 Task: Create a due date automation trigger when advanced on, 2 working days after a card is due add fields without custom field "Resume" set to 10 at 11:00 AM.
Action: Mouse moved to (971, 78)
Screenshot: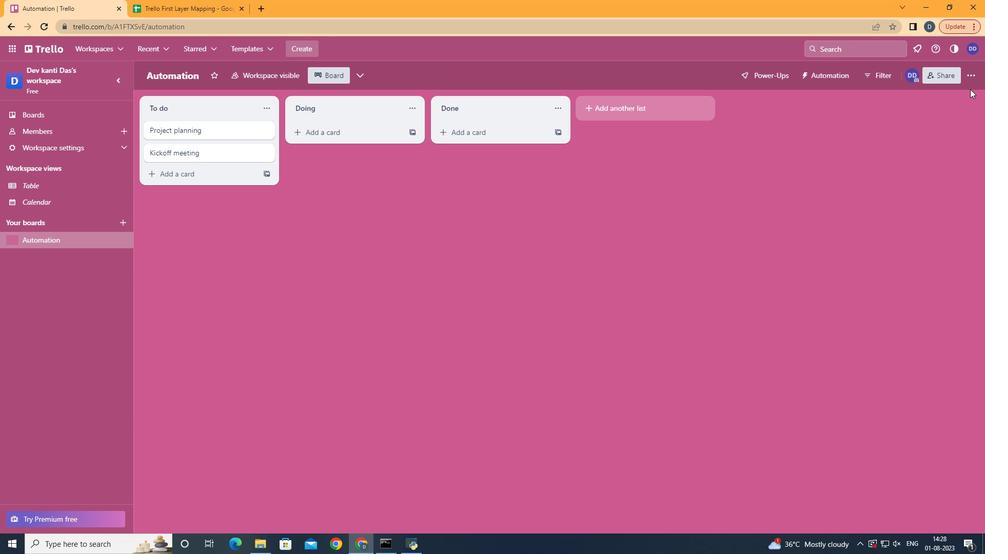 
Action: Mouse pressed left at (971, 78)
Screenshot: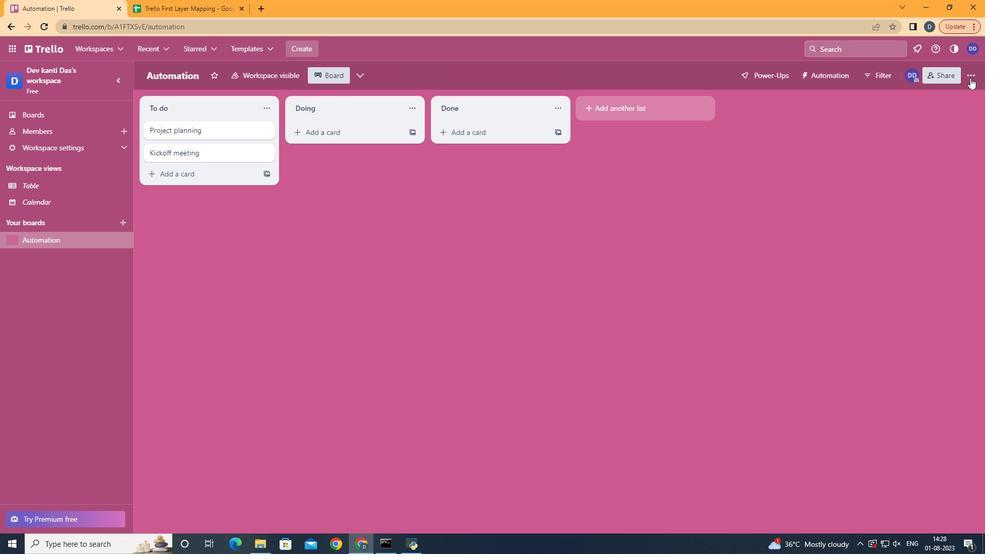 
Action: Mouse moved to (903, 211)
Screenshot: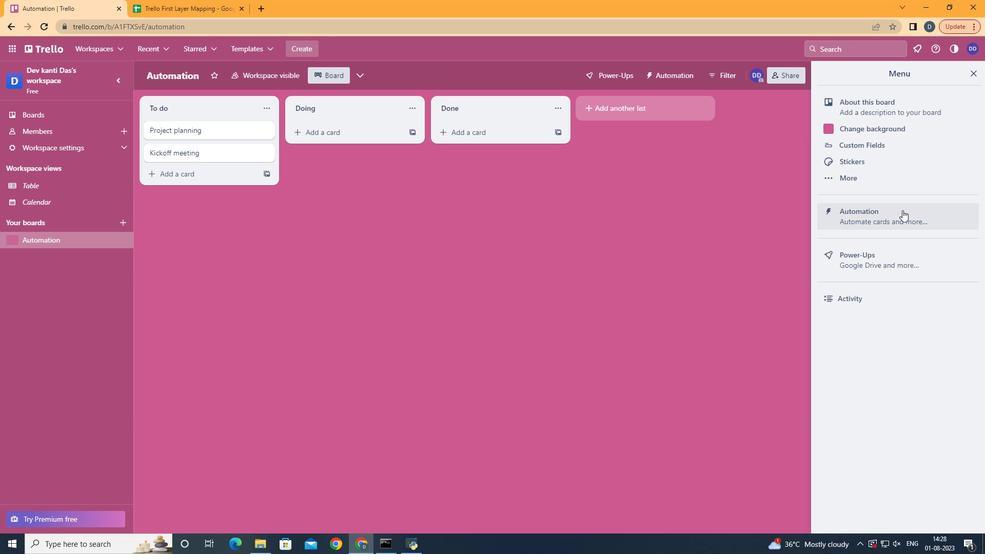 
Action: Mouse pressed left at (903, 211)
Screenshot: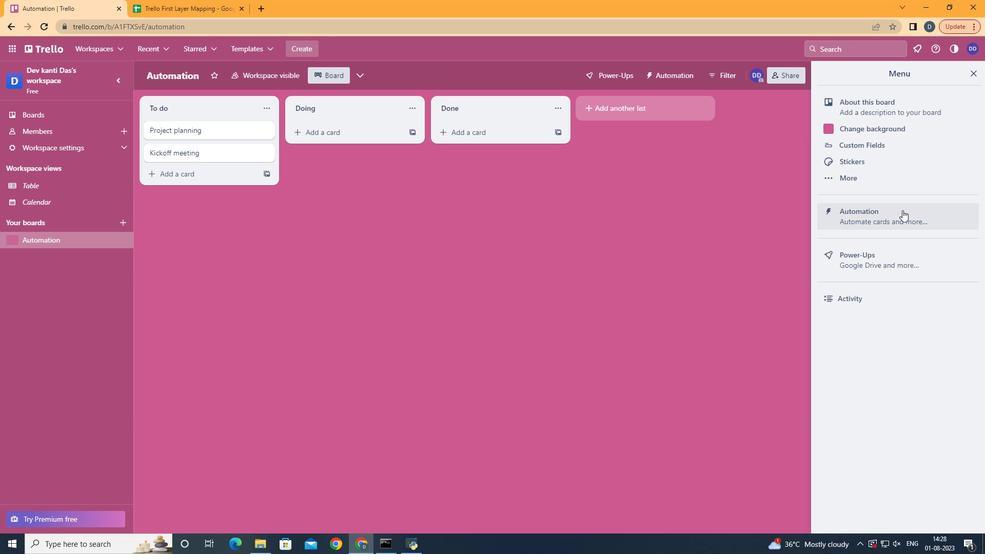 
Action: Mouse moved to (211, 203)
Screenshot: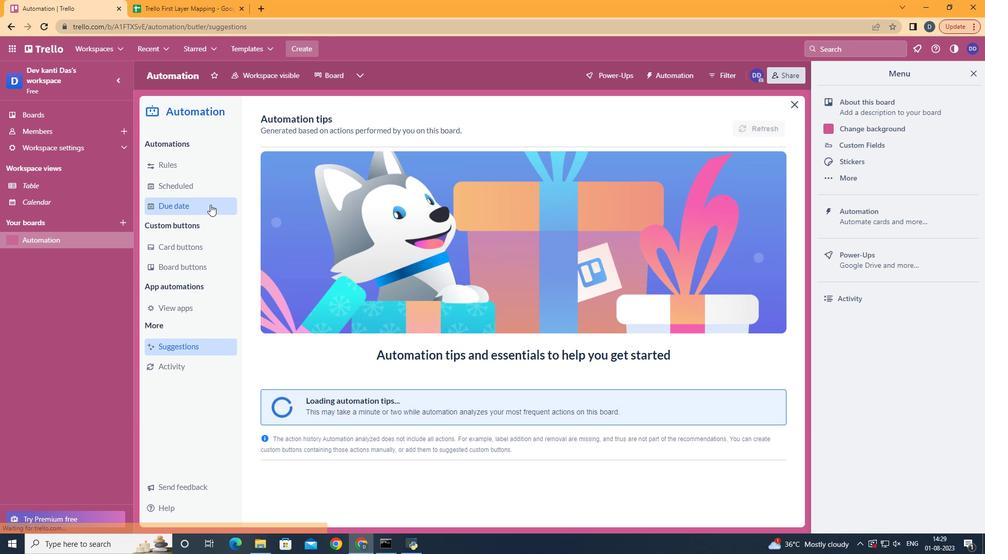 
Action: Mouse pressed left at (211, 203)
Screenshot: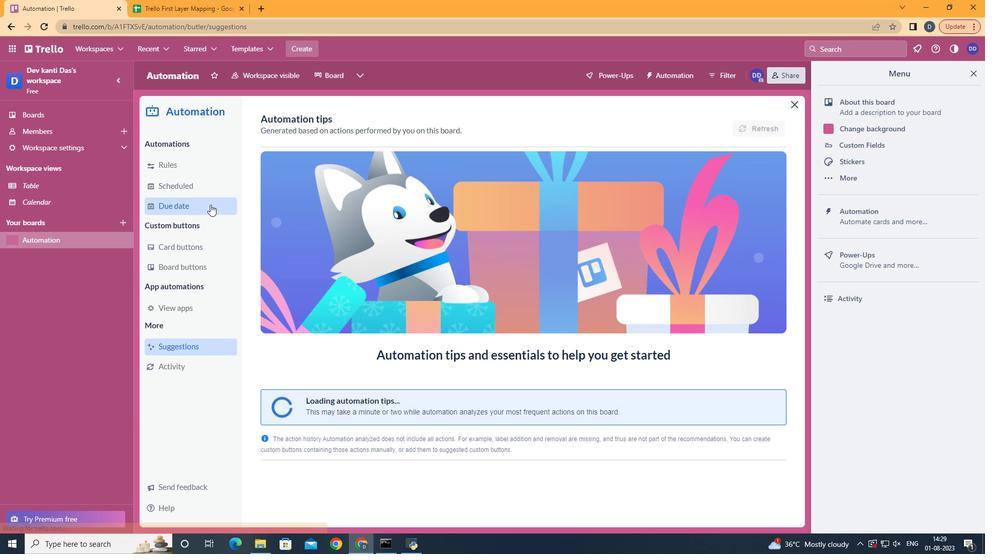 
Action: Mouse moved to (728, 125)
Screenshot: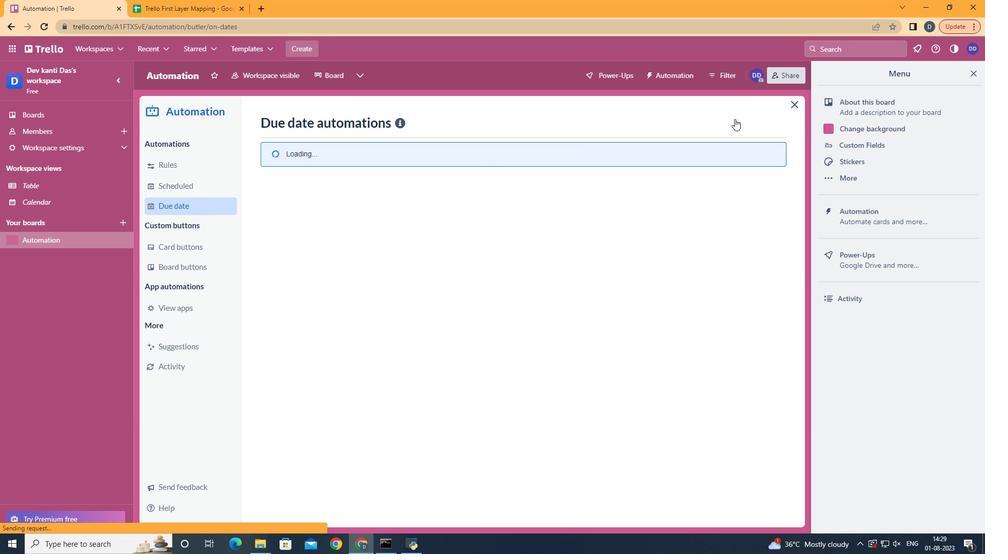 
Action: Mouse pressed left at (728, 125)
Screenshot: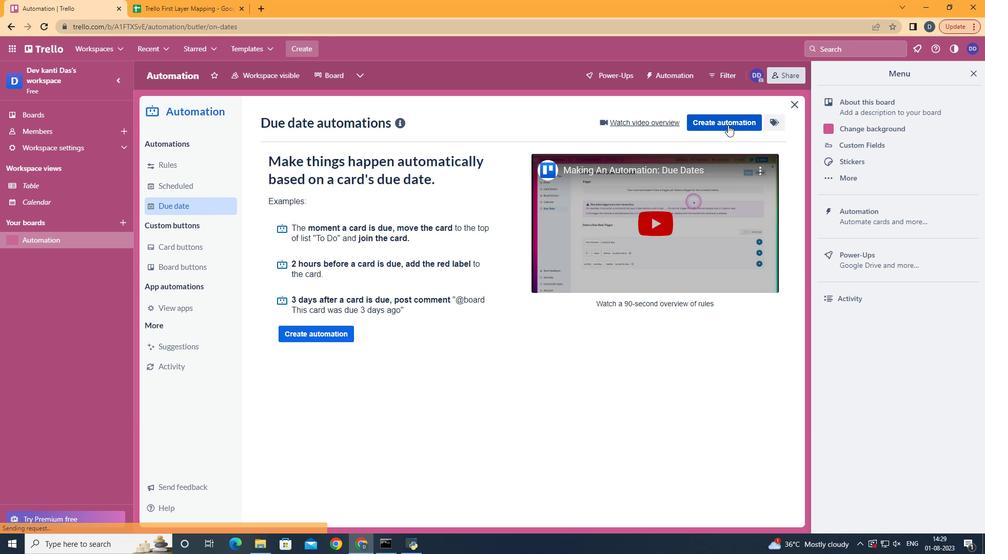 
Action: Mouse moved to (495, 220)
Screenshot: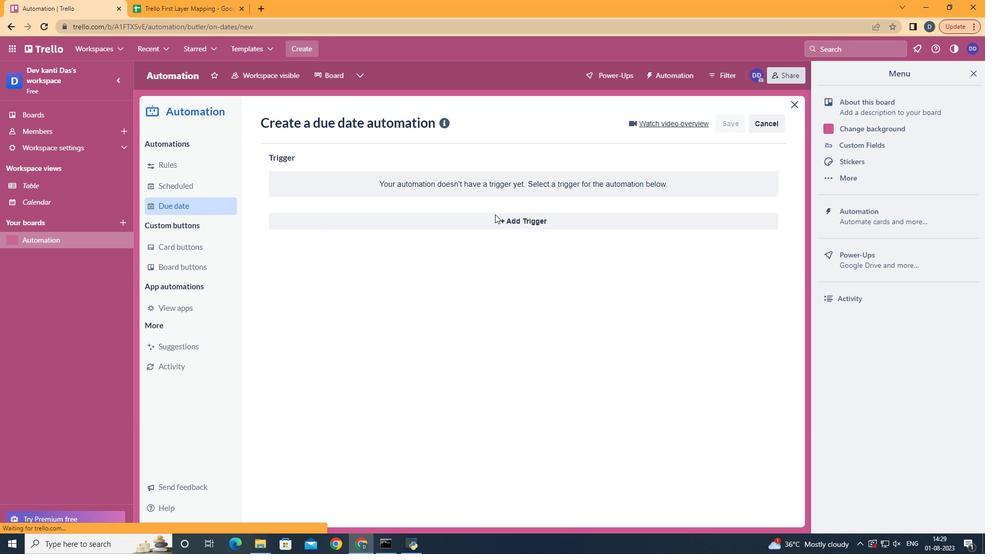 
Action: Mouse pressed left at (495, 220)
Screenshot: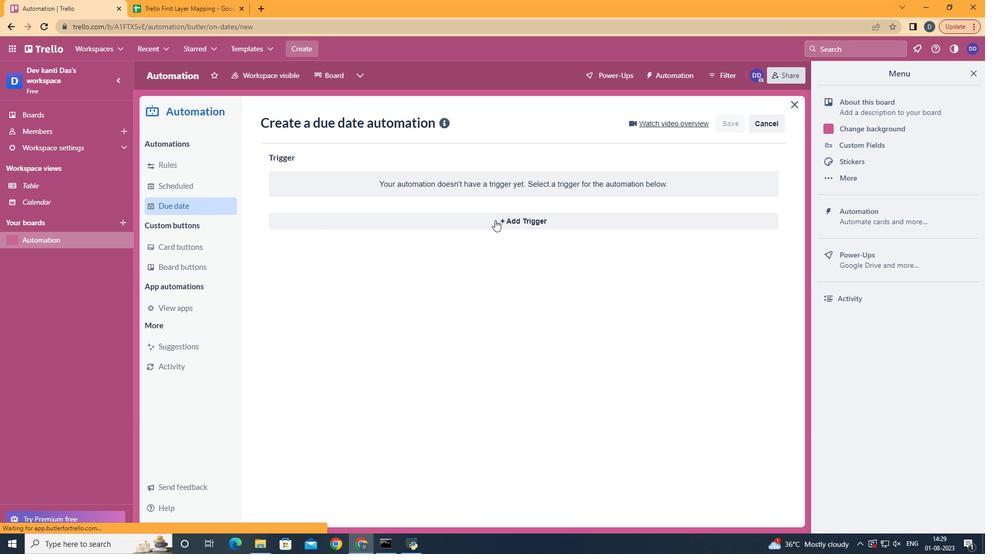 
Action: Mouse moved to (332, 413)
Screenshot: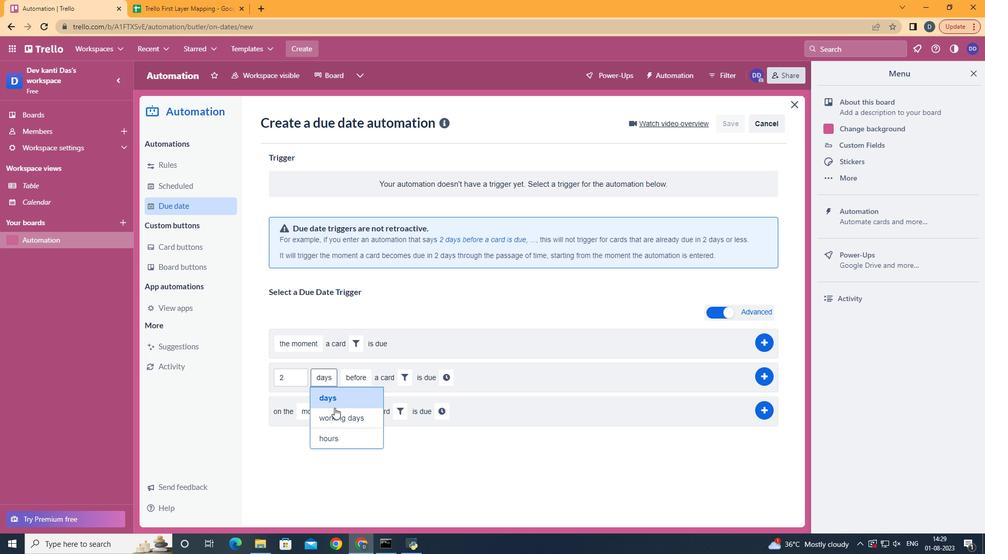 
Action: Mouse pressed left at (332, 413)
Screenshot: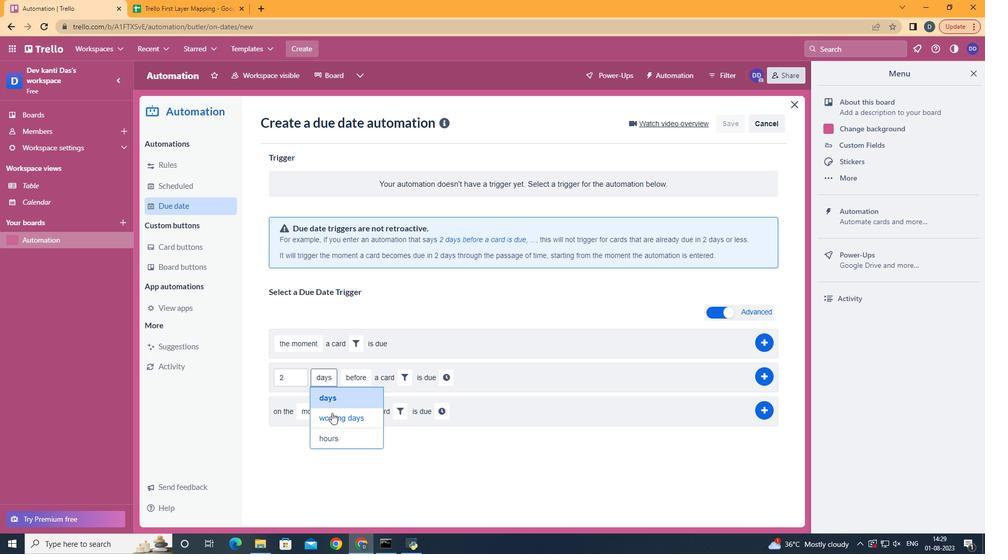 
Action: Mouse moved to (379, 418)
Screenshot: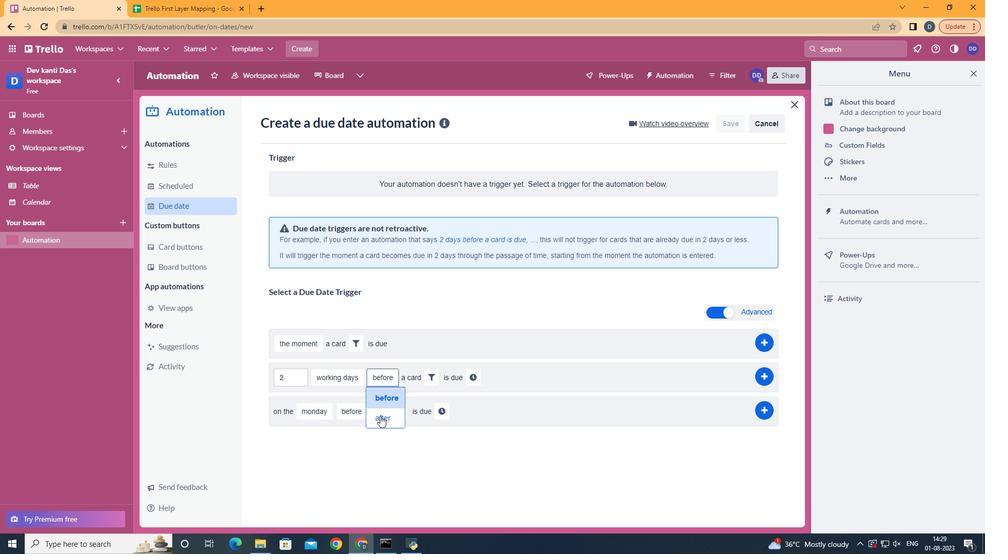 
Action: Mouse pressed left at (379, 418)
Screenshot: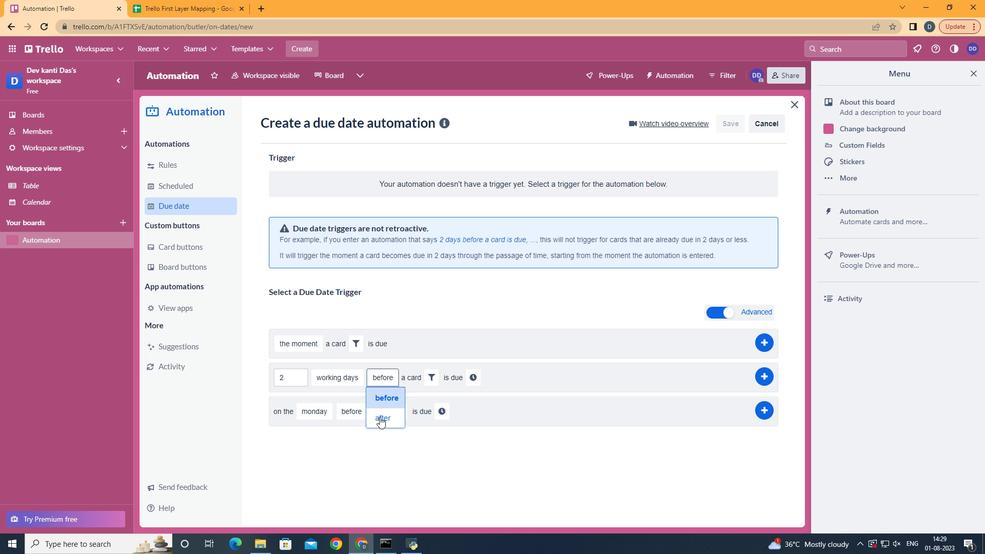 
Action: Mouse moved to (425, 383)
Screenshot: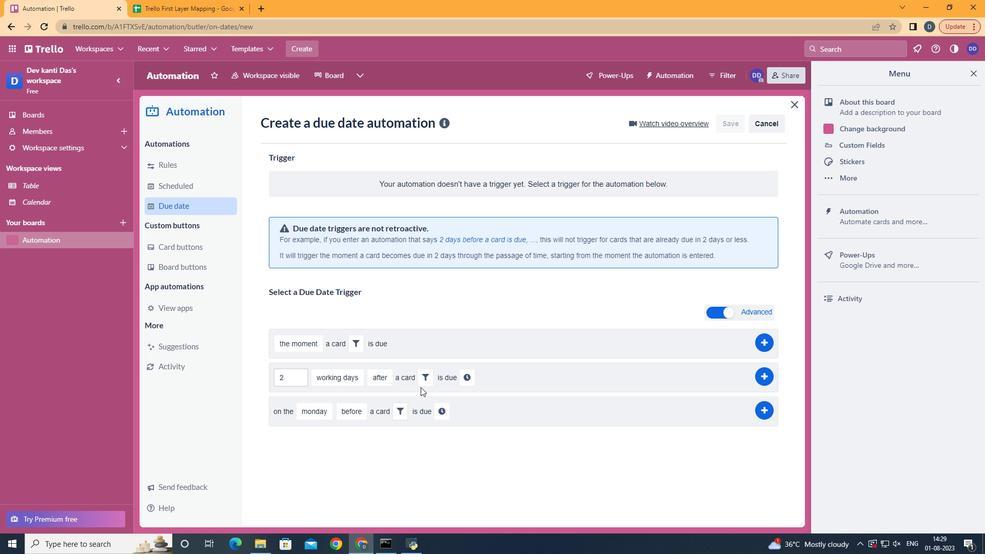 
Action: Mouse pressed left at (425, 383)
Screenshot: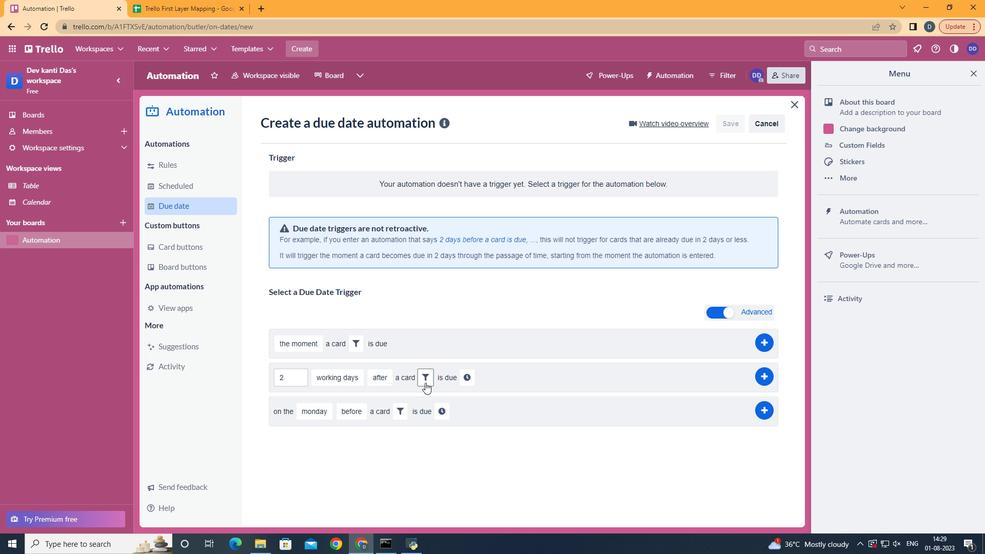 
Action: Mouse moved to (587, 404)
Screenshot: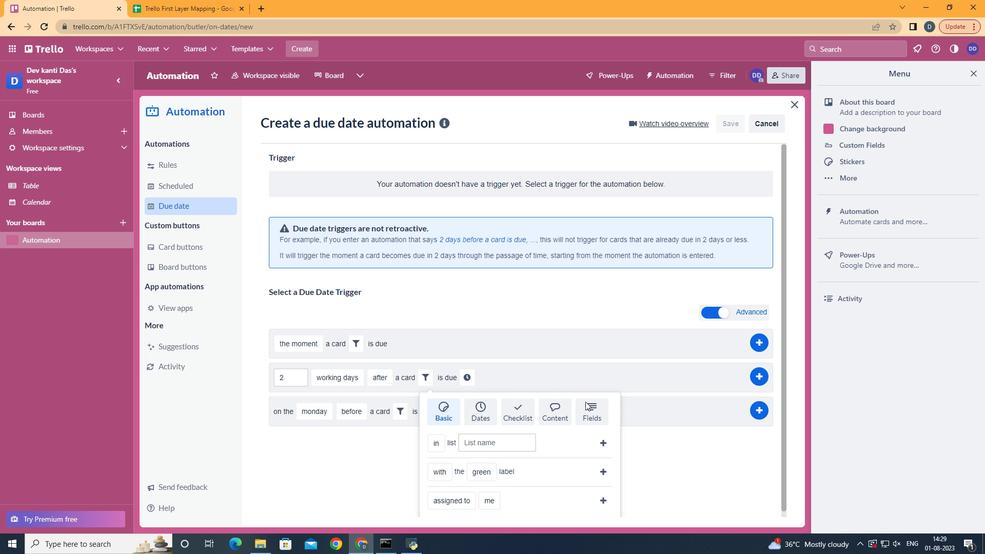 
Action: Mouse pressed left at (587, 404)
Screenshot: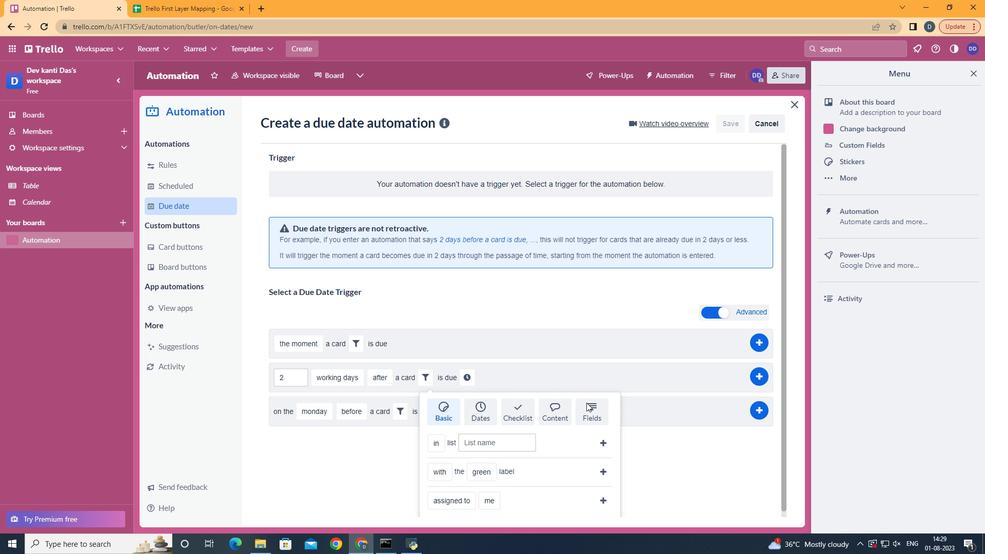 
Action: Mouse scrolled (587, 404) with delta (0, 0)
Screenshot: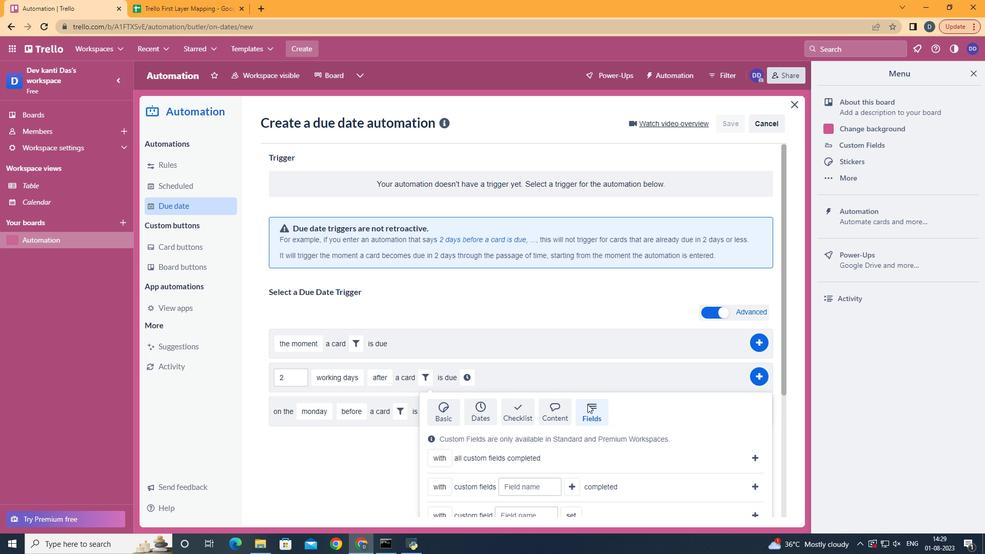 
Action: Mouse scrolled (587, 404) with delta (0, 0)
Screenshot: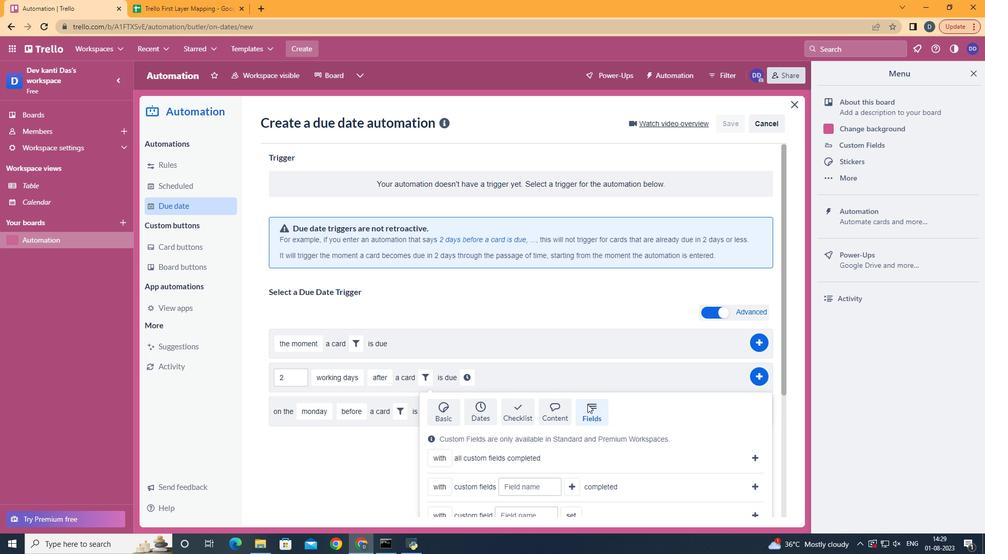 
Action: Mouse scrolled (587, 404) with delta (0, 0)
Screenshot: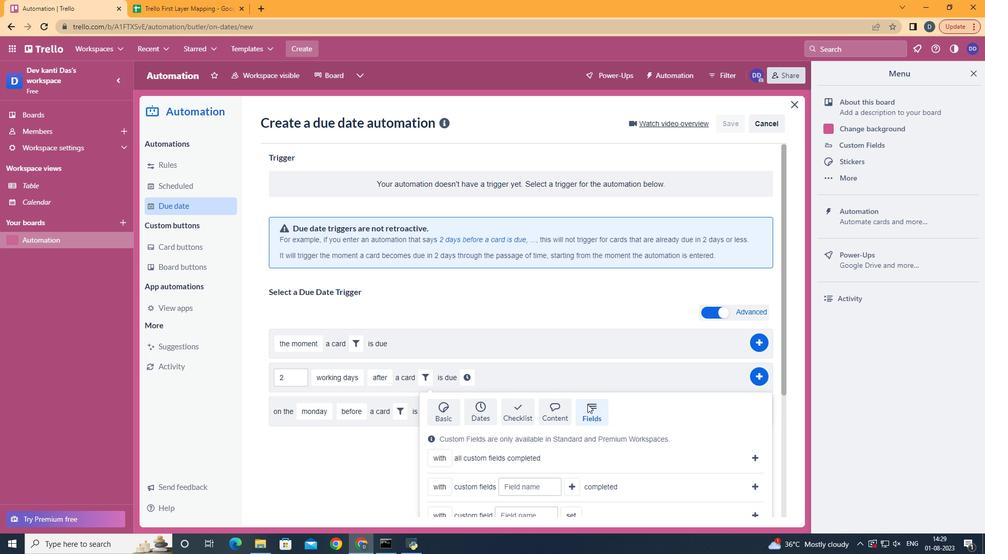 
Action: Mouse scrolled (587, 404) with delta (0, 0)
Screenshot: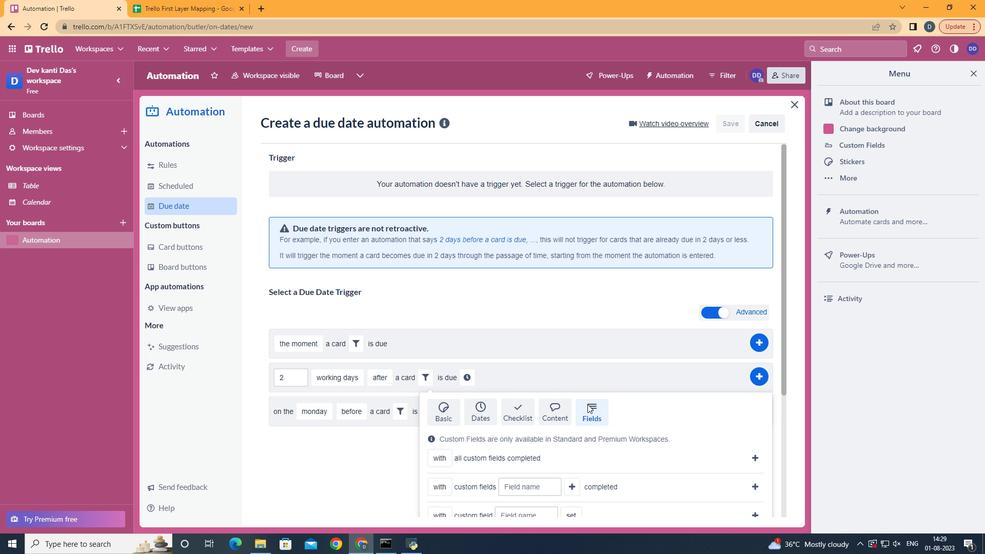 
Action: Mouse moved to (451, 403)
Screenshot: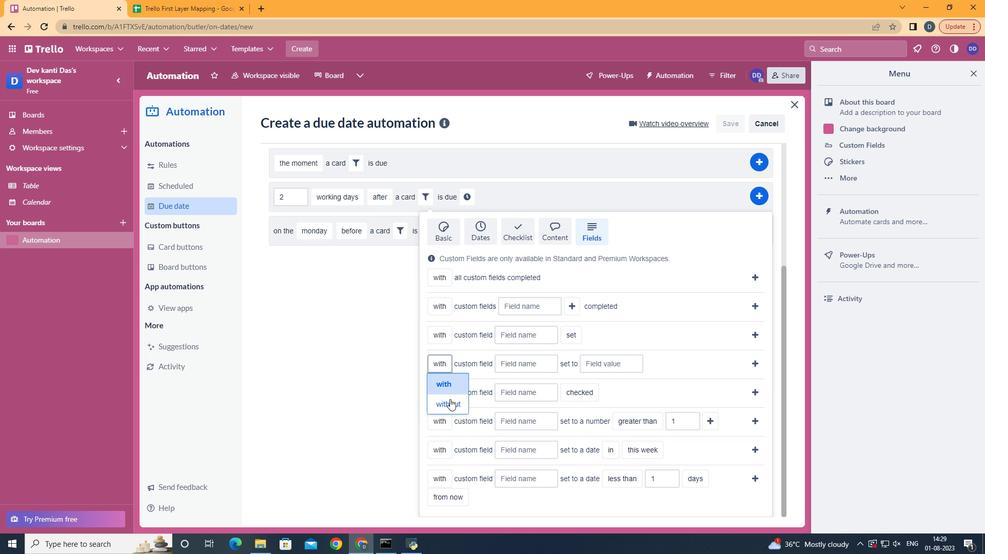 
Action: Mouse pressed left at (451, 403)
Screenshot: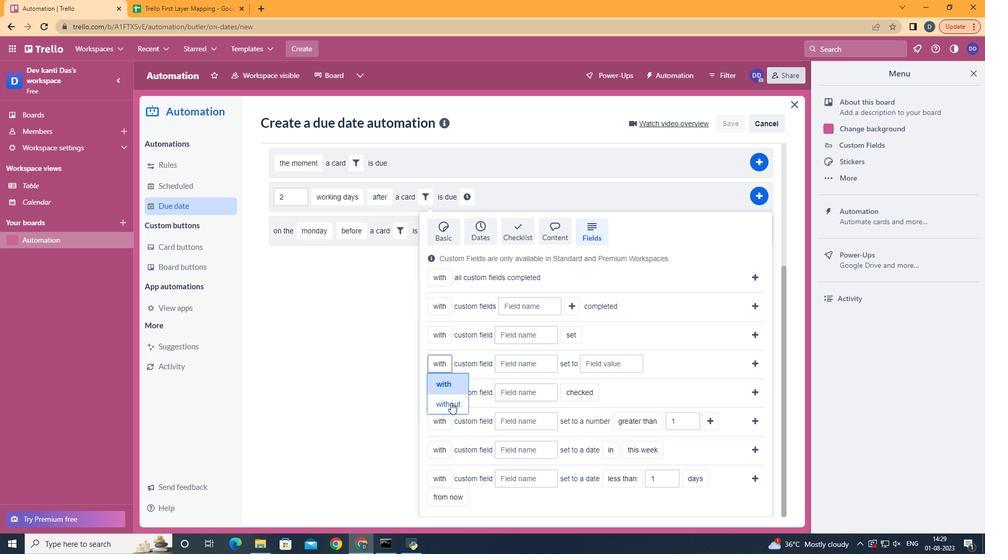 
Action: Mouse moved to (542, 364)
Screenshot: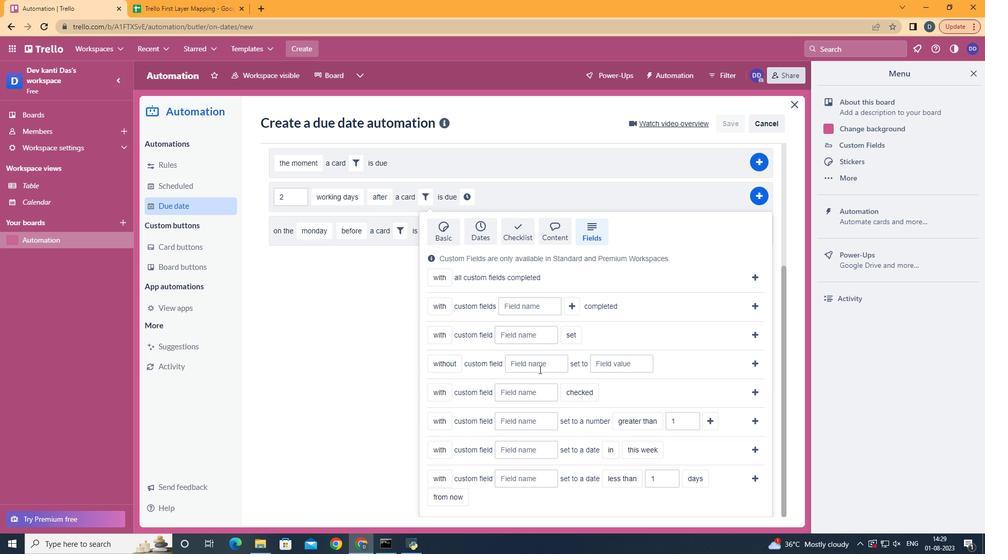 
Action: Mouse pressed left at (542, 364)
Screenshot: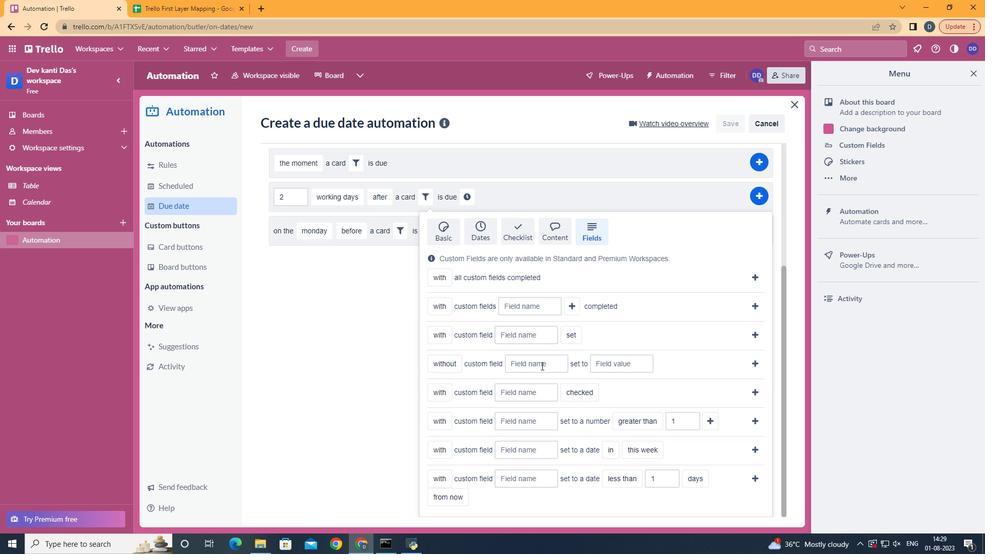 
Action: Key pressed <Key.shift>Resume
Screenshot: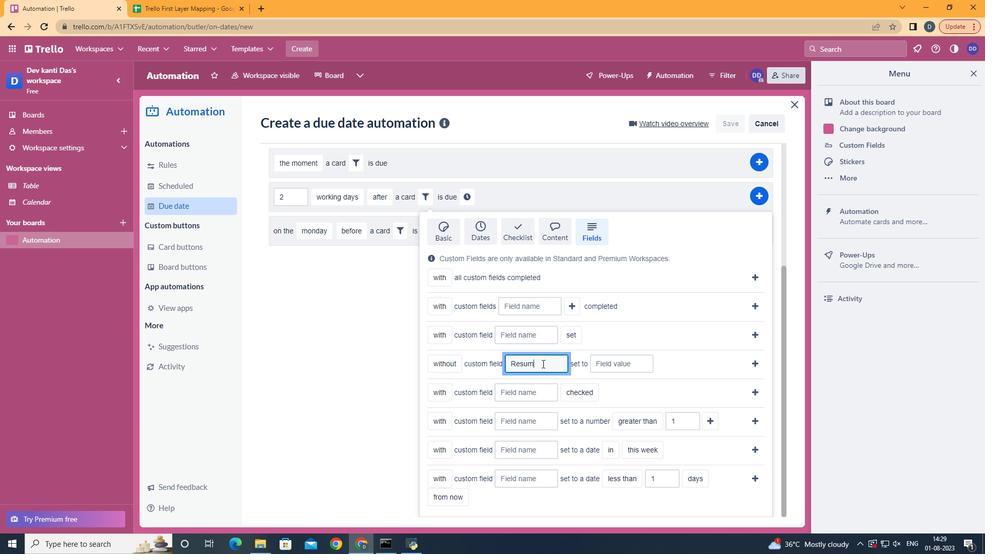 
Action: Mouse moved to (612, 365)
Screenshot: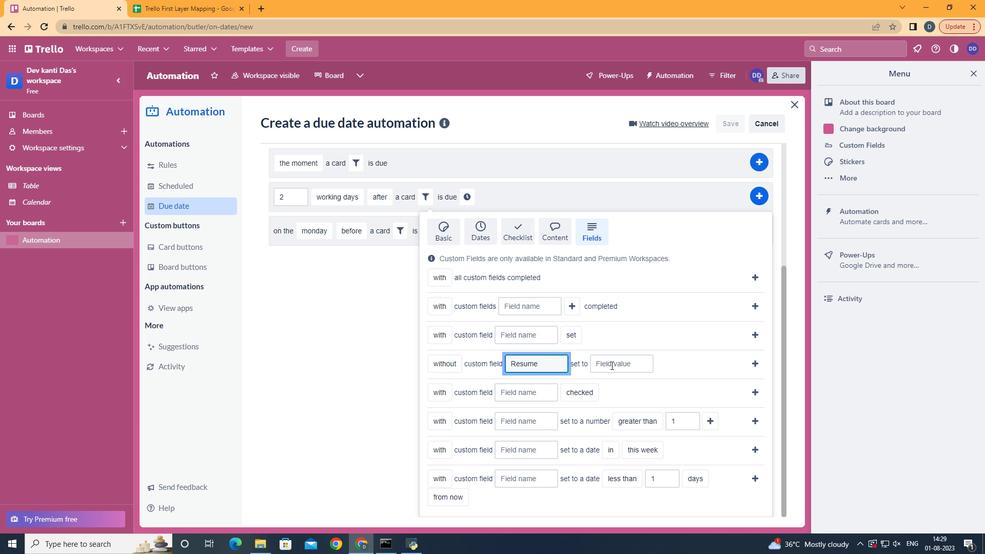 
Action: Mouse pressed left at (612, 365)
Screenshot: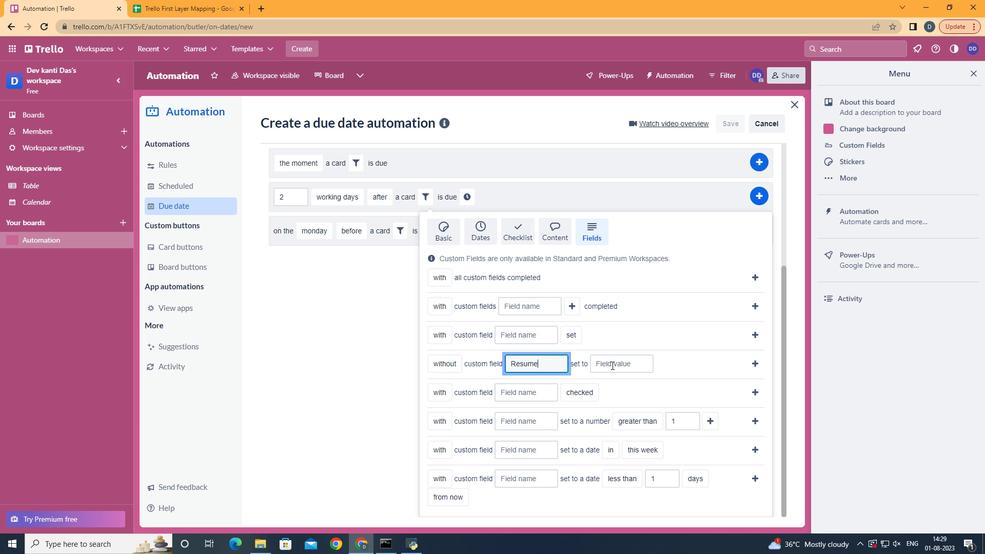 
Action: Key pressed 10
Screenshot: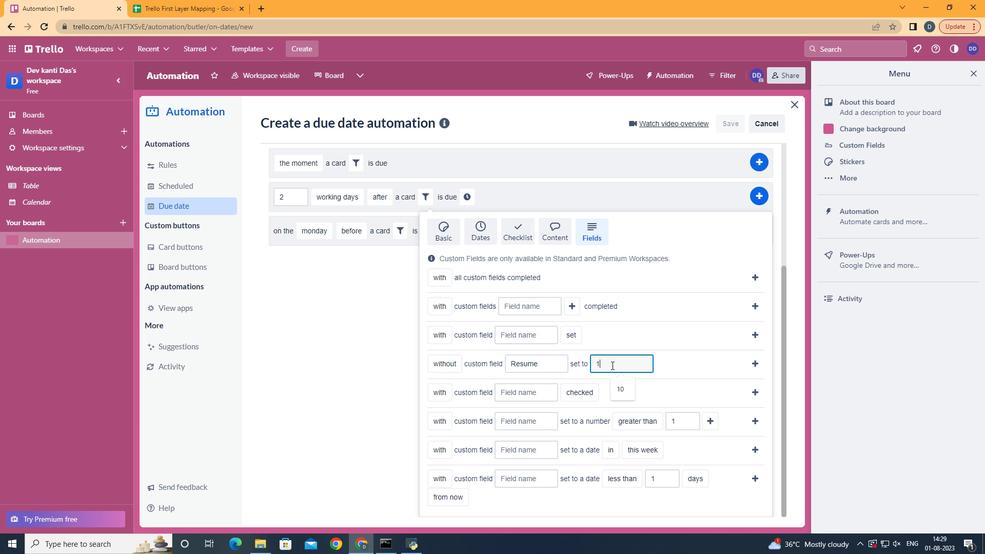 
Action: Mouse moved to (753, 362)
Screenshot: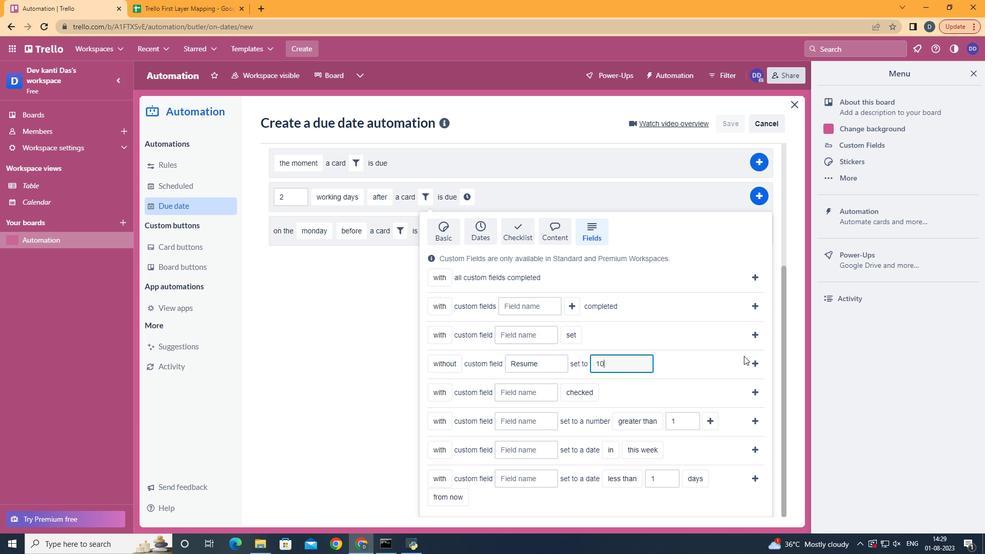 
Action: Mouse pressed left at (753, 362)
Screenshot: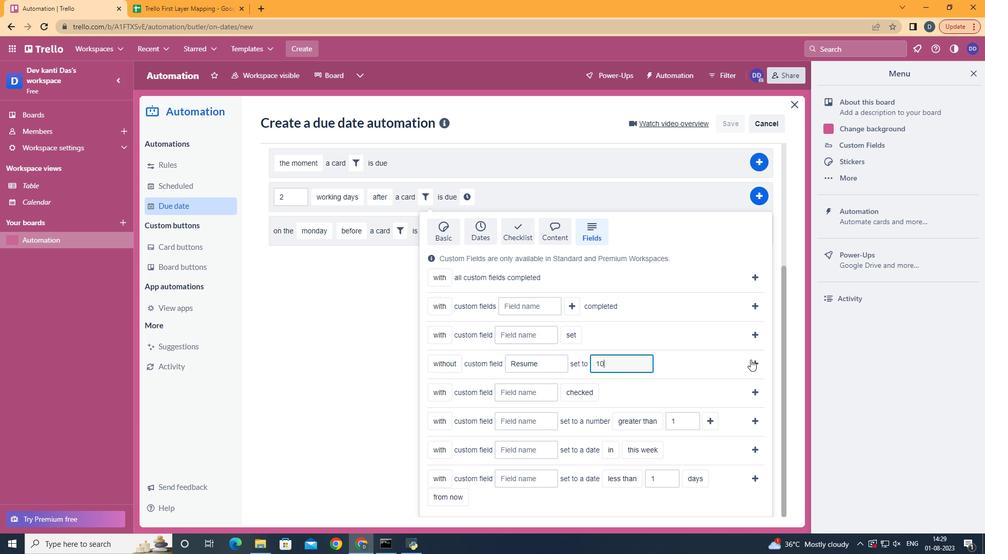 
Action: Mouse moved to (620, 378)
Screenshot: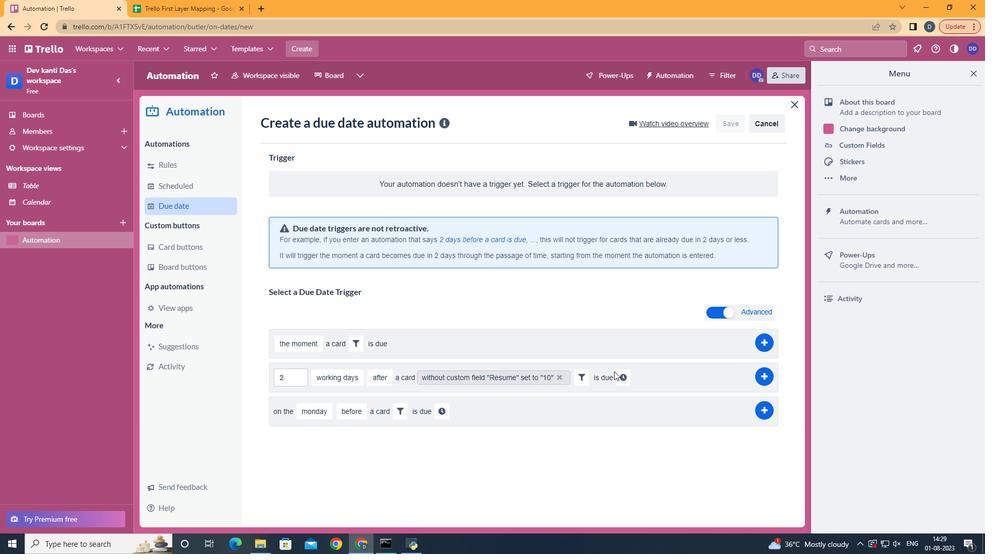 
Action: Mouse pressed left at (620, 378)
Screenshot: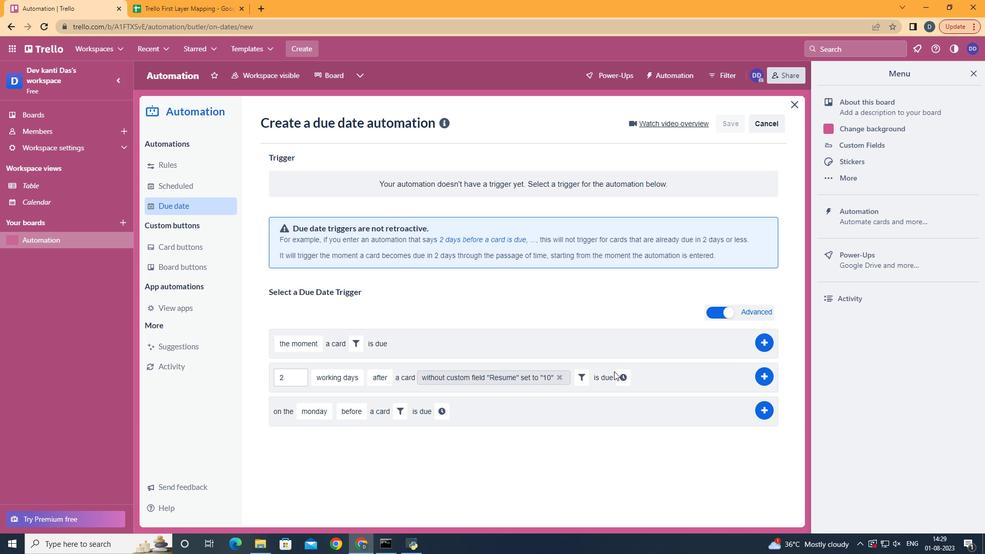 
Action: Mouse moved to (647, 376)
Screenshot: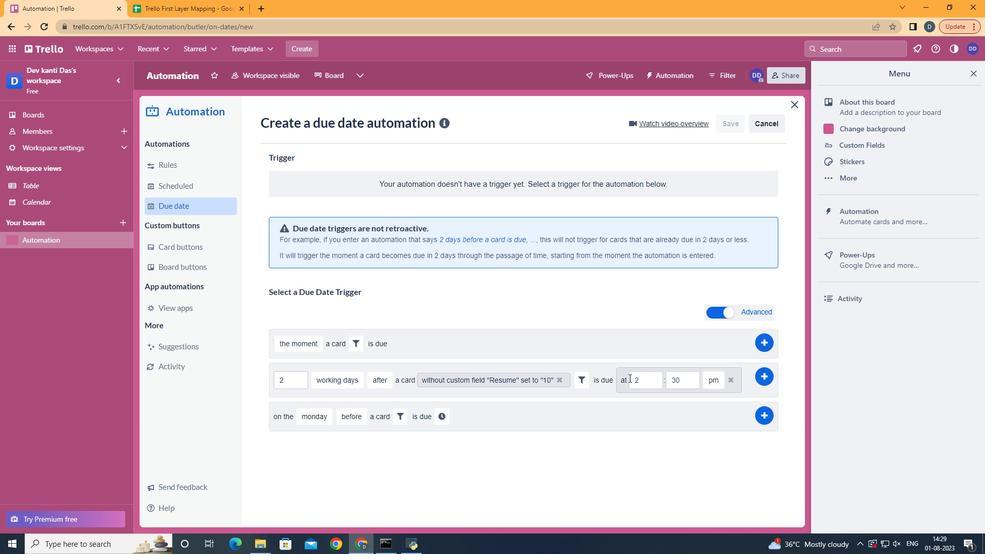 
Action: Mouse pressed left at (647, 376)
Screenshot: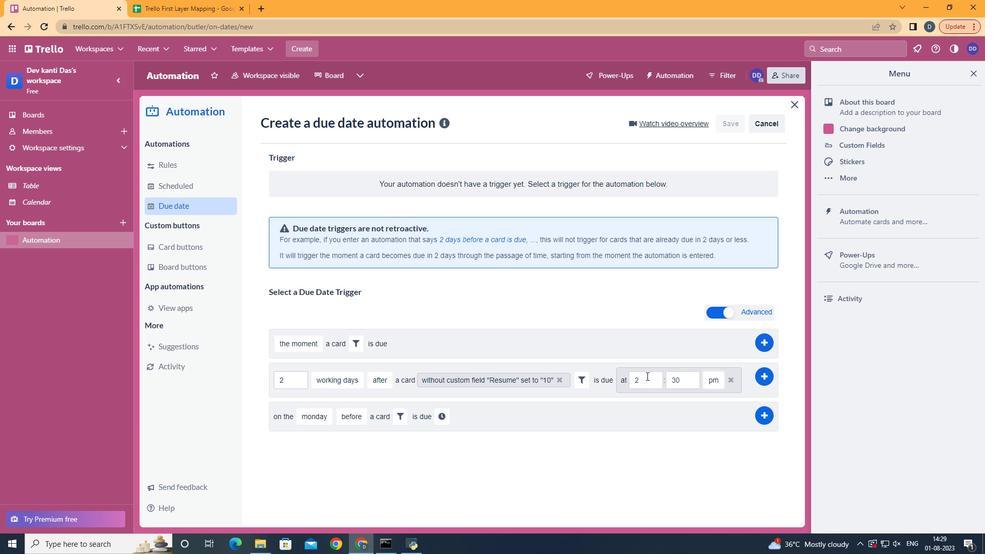 
Action: Key pressed <Key.backspace>11
Screenshot: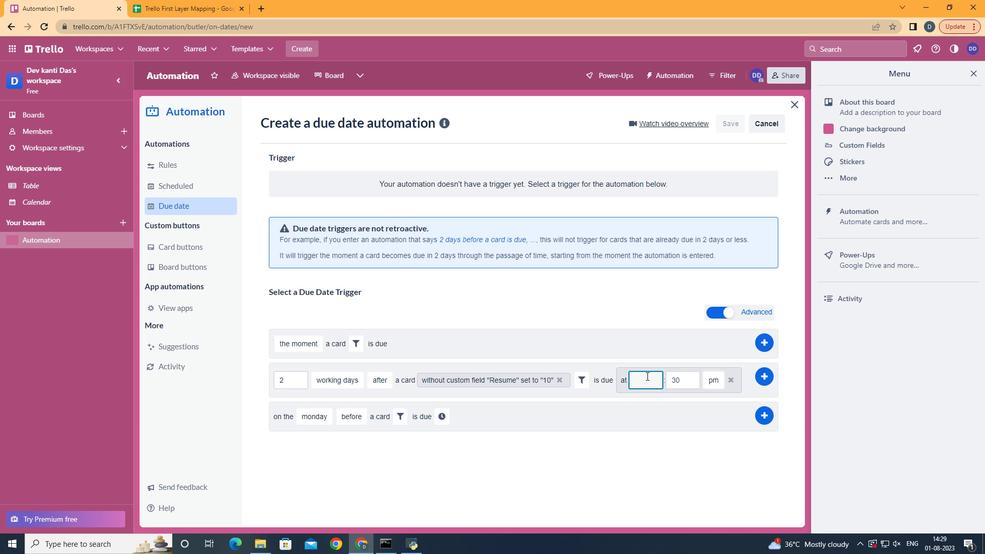 
Action: Mouse moved to (682, 383)
Screenshot: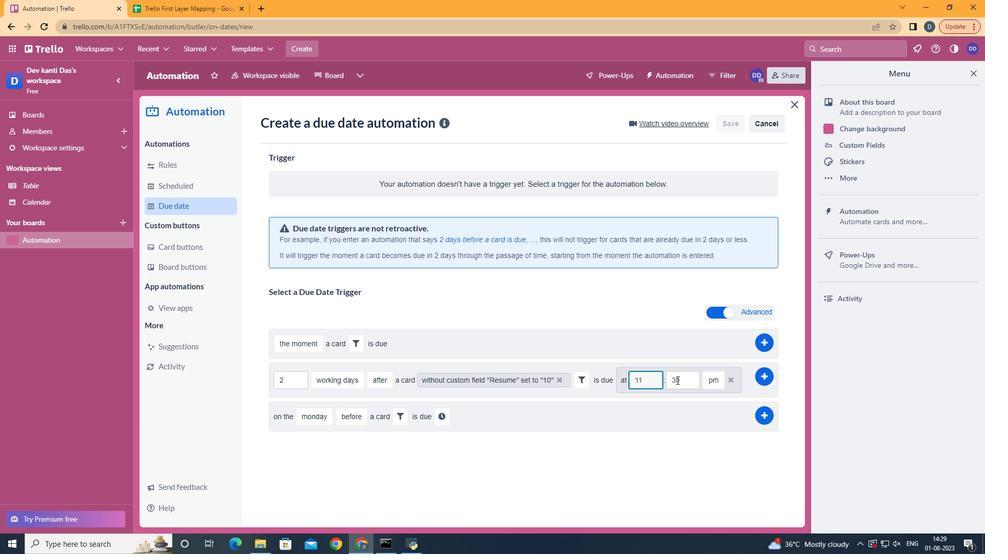 
Action: Mouse pressed left at (682, 383)
Screenshot: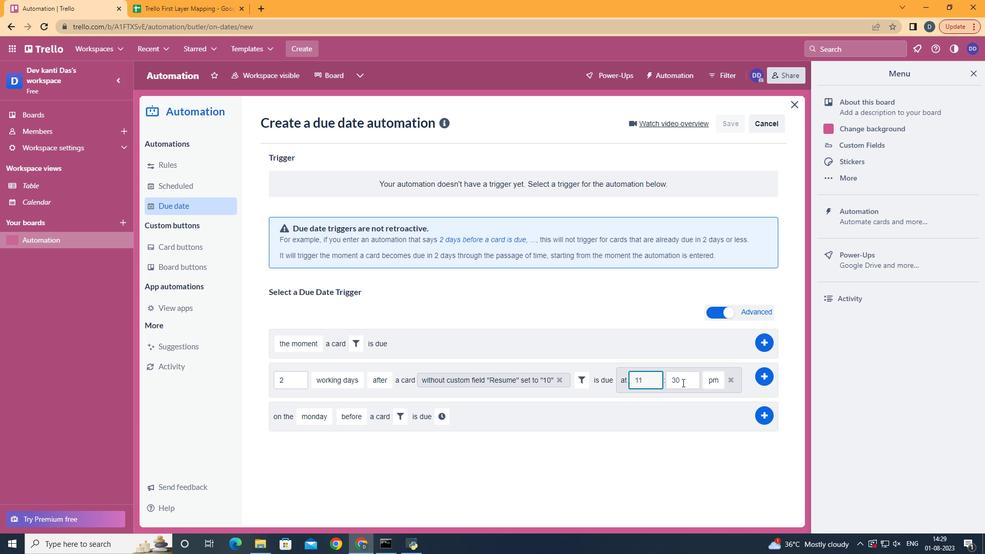 
Action: Key pressed <Key.backspace><Key.backspace>00
Screenshot: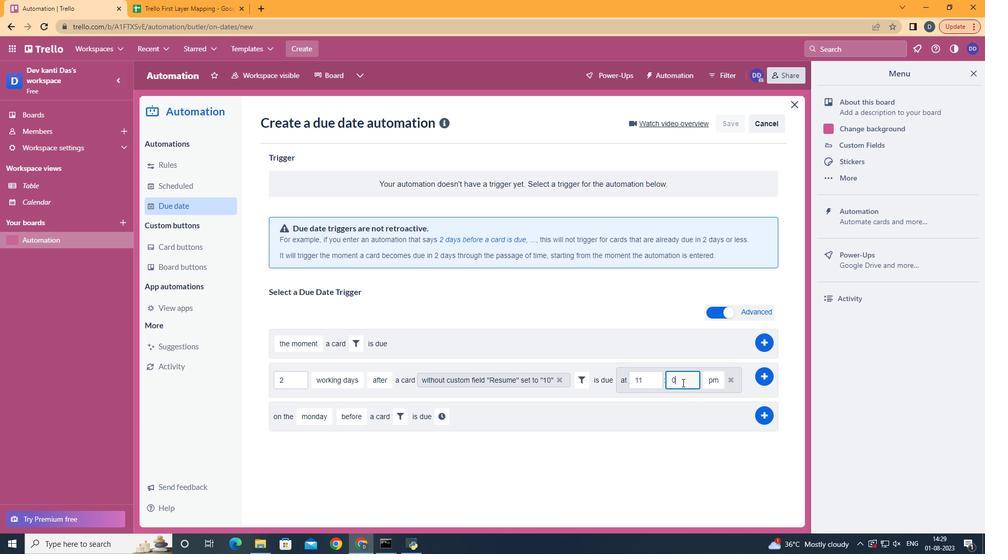 
Action: Mouse moved to (713, 399)
Screenshot: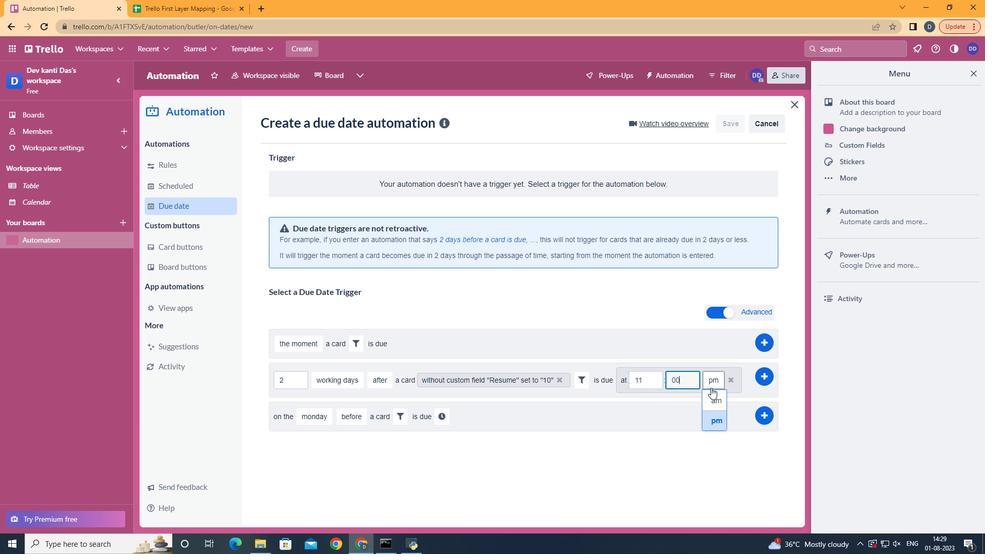 
Action: Mouse pressed left at (713, 399)
Screenshot: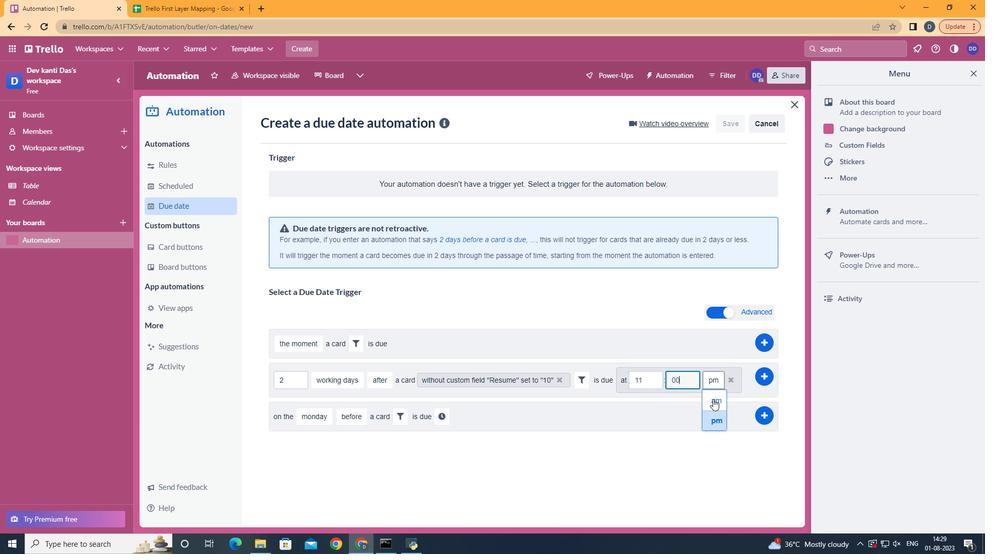 
Action: Mouse moved to (761, 376)
Screenshot: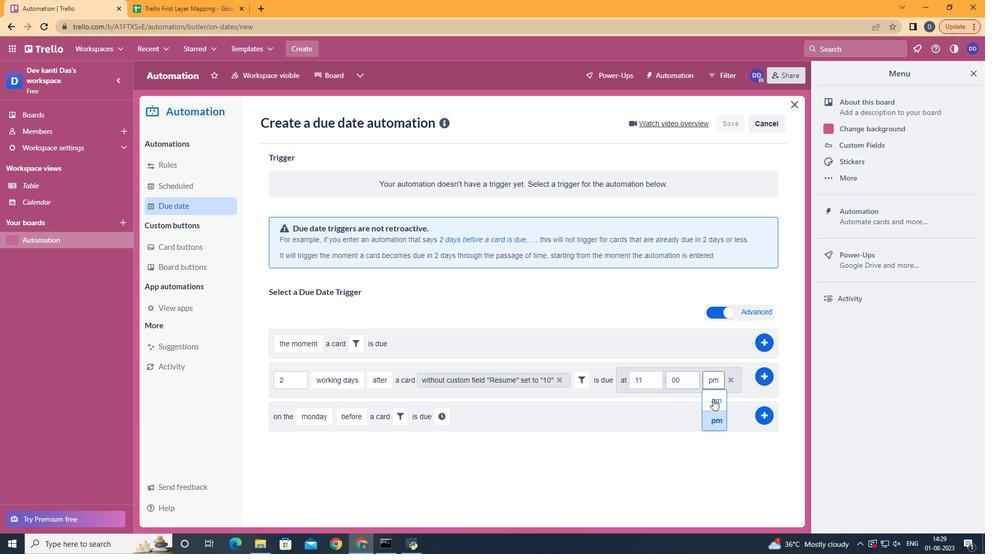 
Action: Mouse pressed left at (761, 376)
Screenshot: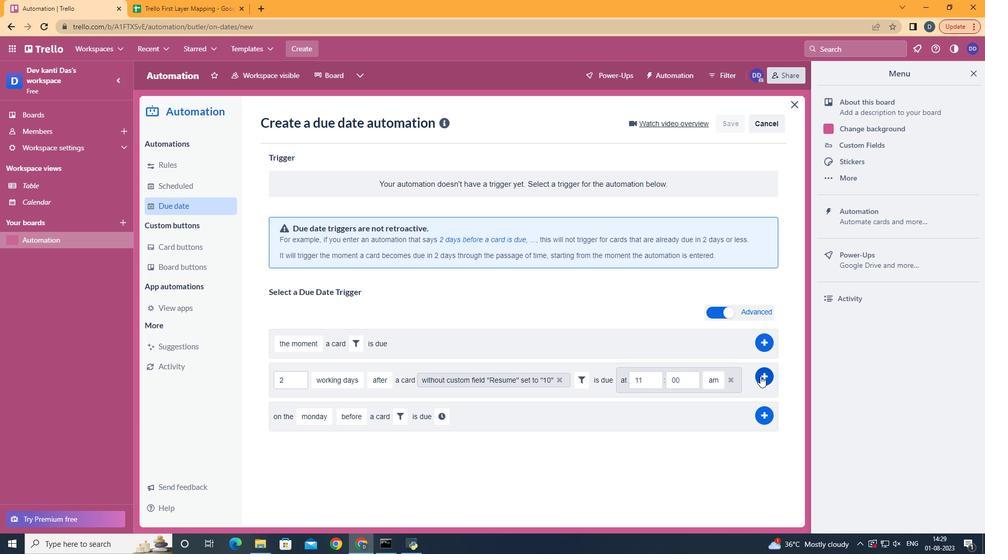 
Action: Mouse moved to (435, 215)
Screenshot: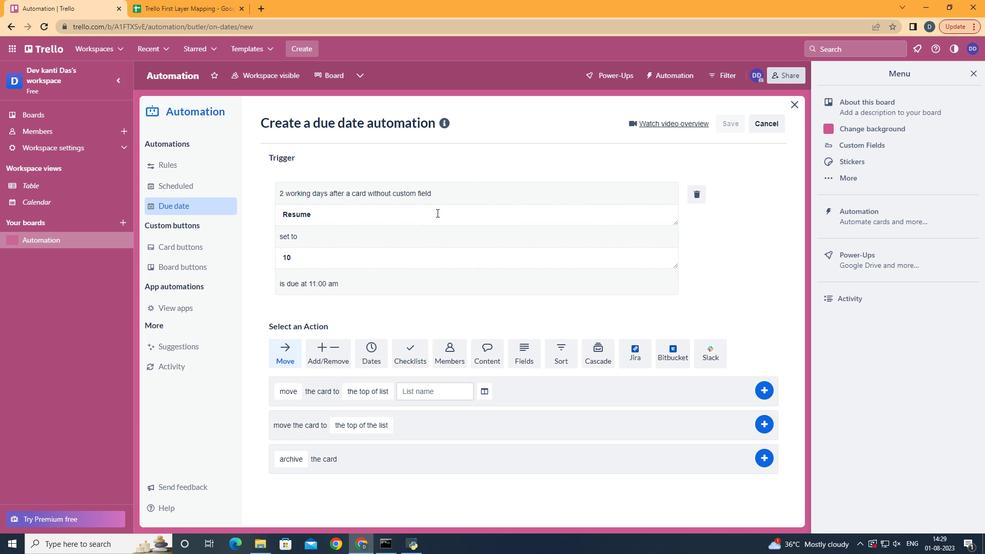 
